 Task: Create a due date automation trigger when advanced on, on the monday of the week a card is due add content with a description containing resume at 11:00 AM.
Action: Mouse moved to (974, 80)
Screenshot: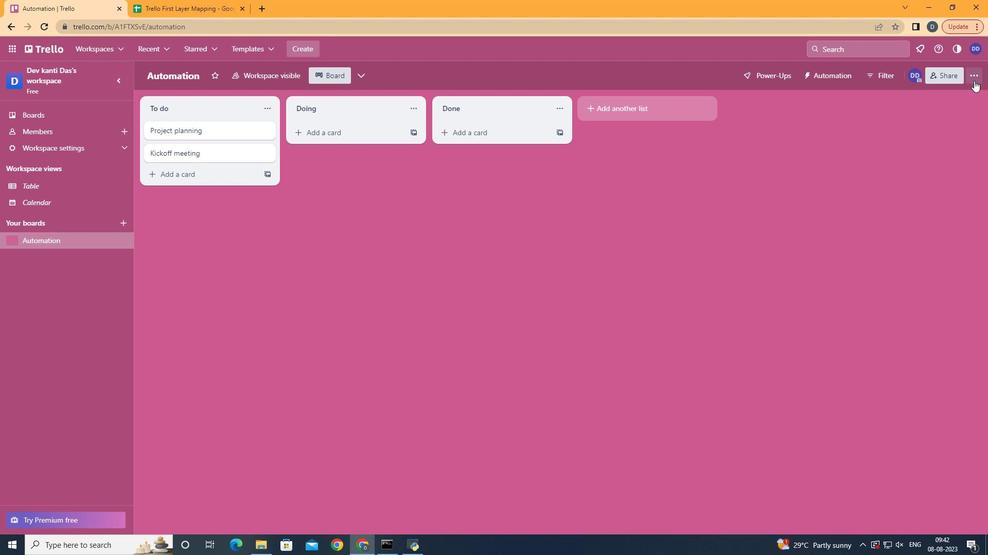 
Action: Mouse pressed left at (974, 80)
Screenshot: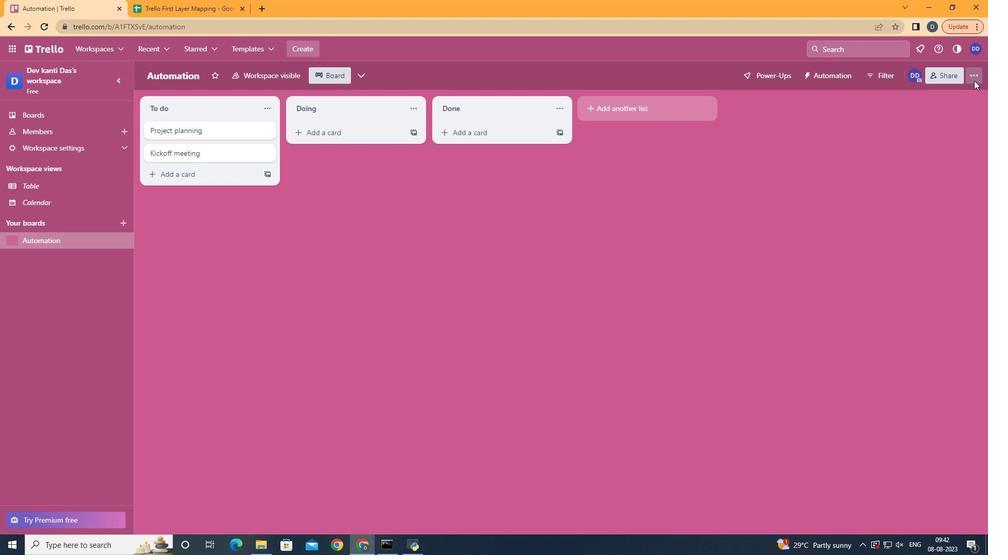 
Action: Mouse moved to (876, 217)
Screenshot: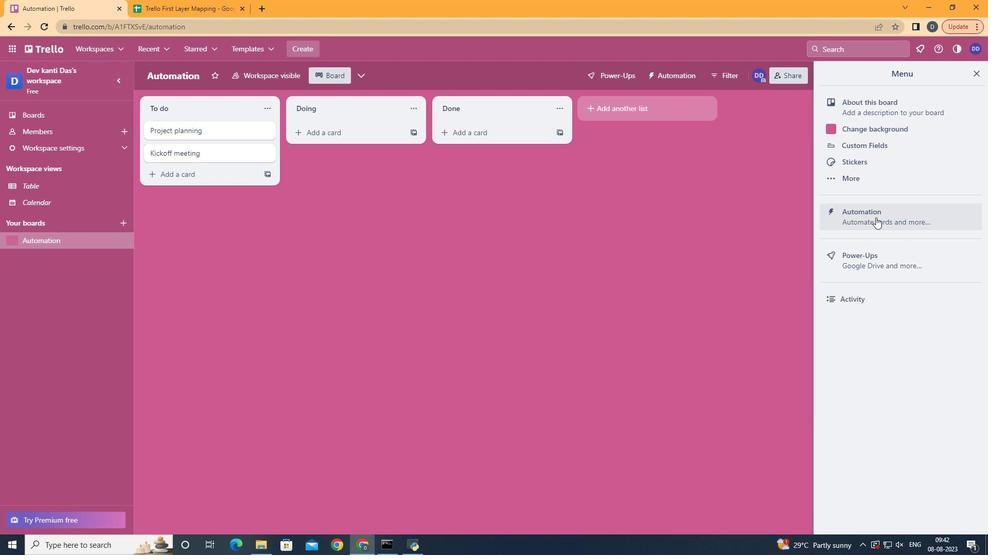
Action: Mouse pressed left at (876, 217)
Screenshot: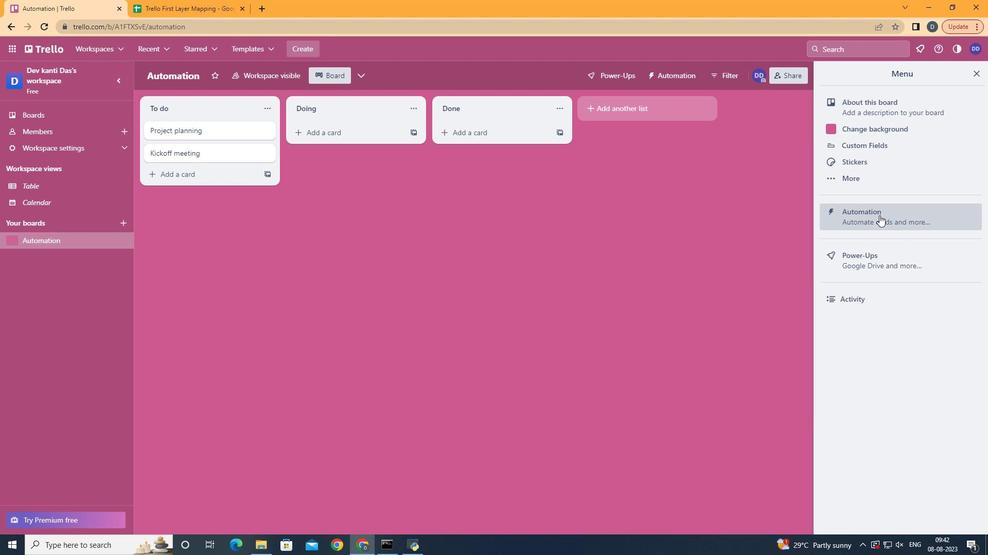 
Action: Mouse moved to (196, 210)
Screenshot: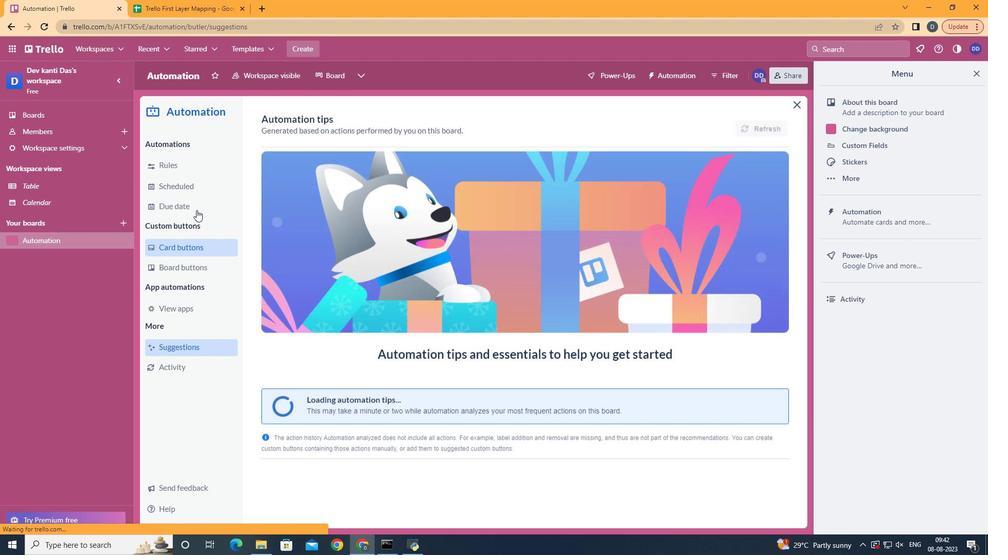 
Action: Mouse pressed left at (196, 210)
Screenshot: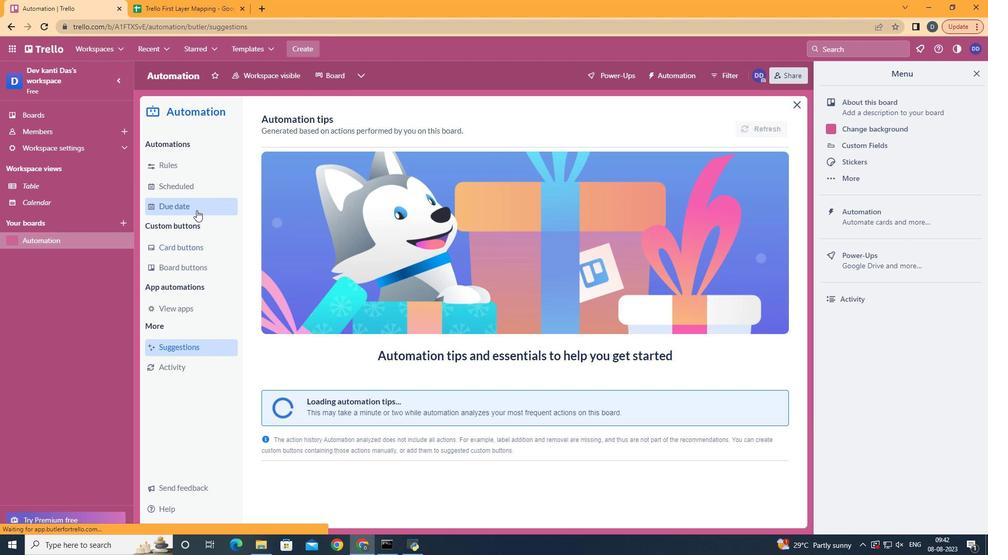 
Action: Mouse moved to (725, 127)
Screenshot: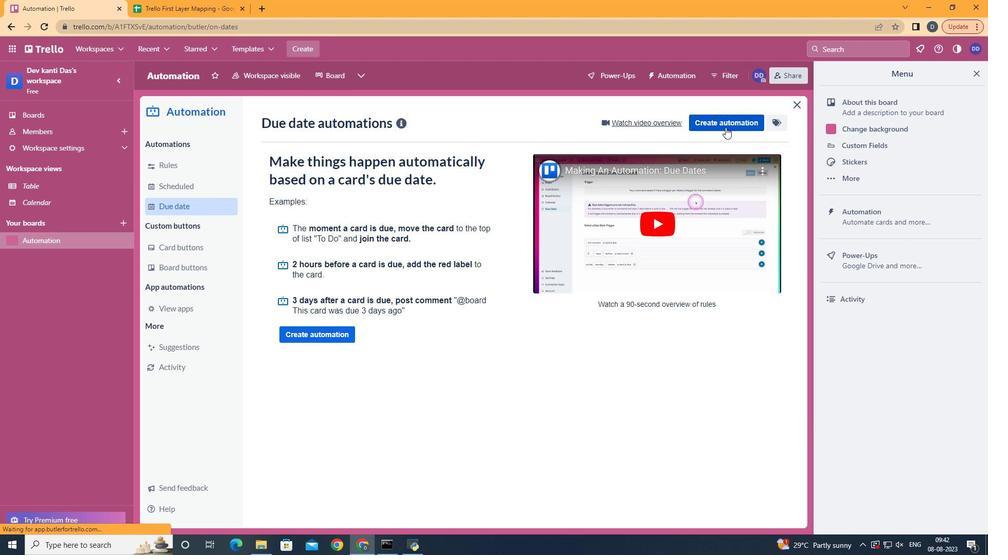 
Action: Mouse pressed left at (725, 127)
Screenshot: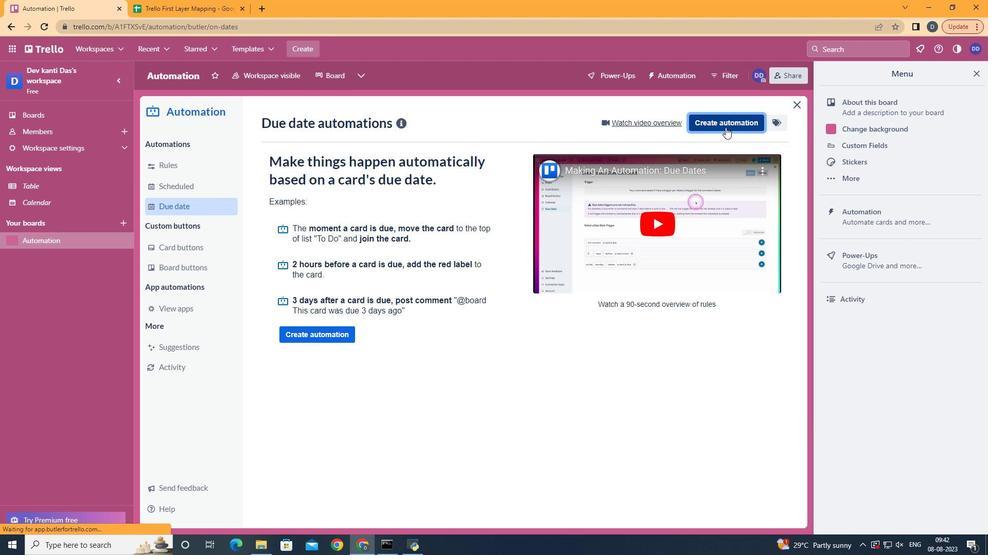
Action: Mouse moved to (544, 227)
Screenshot: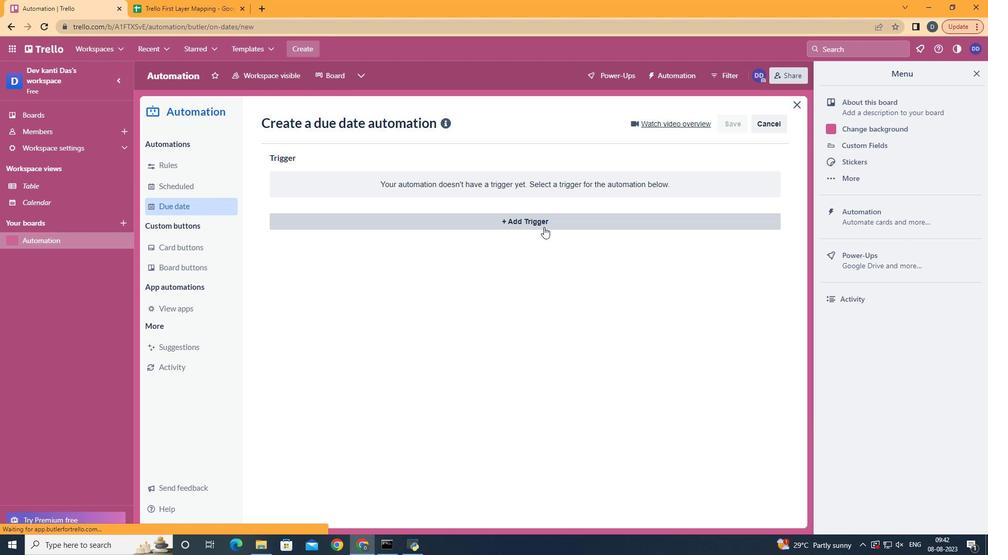 
Action: Mouse pressed left at (544, 227)
Screenshot: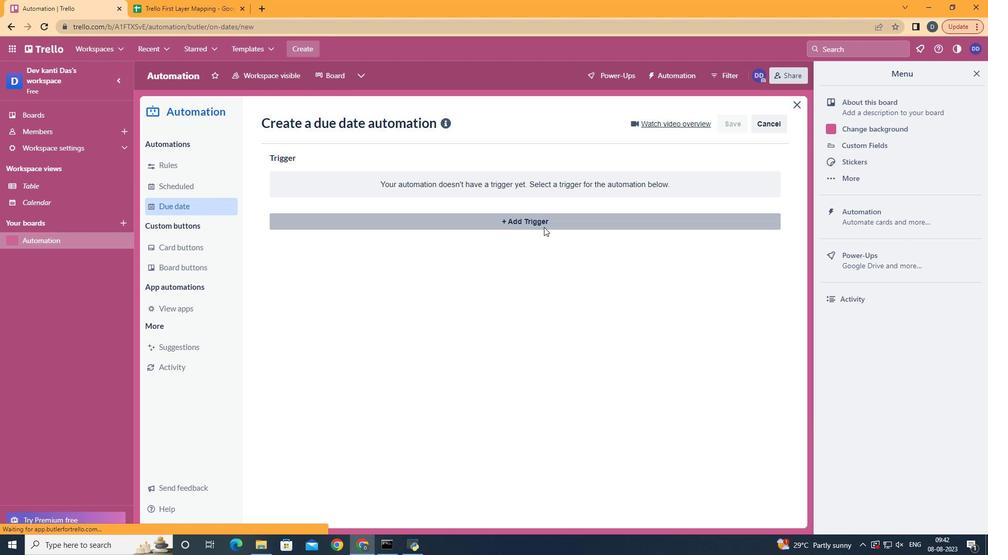 
Action: Mouse moved to (334, 261)
Screenshot: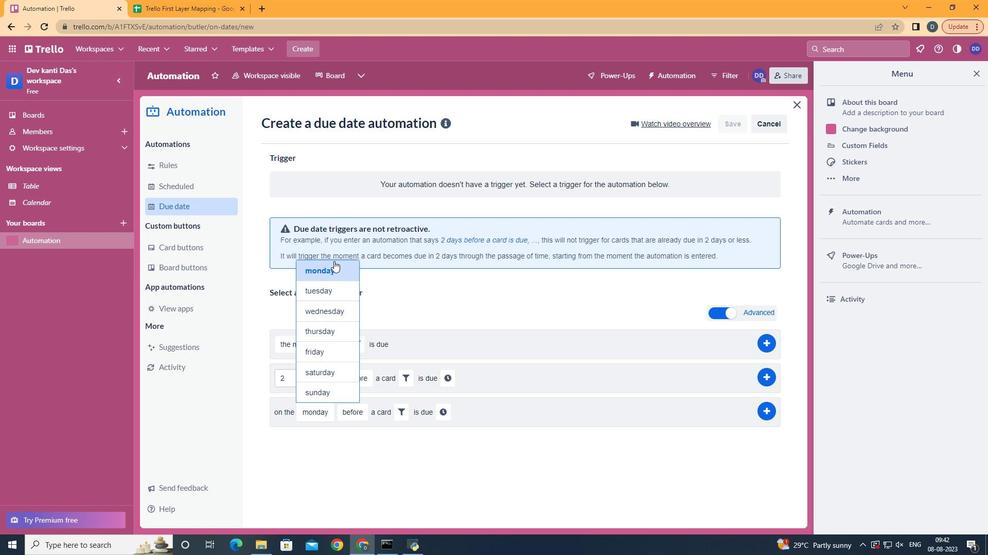 
Action: Mouse pressed left at (334, 261)
Screenshot: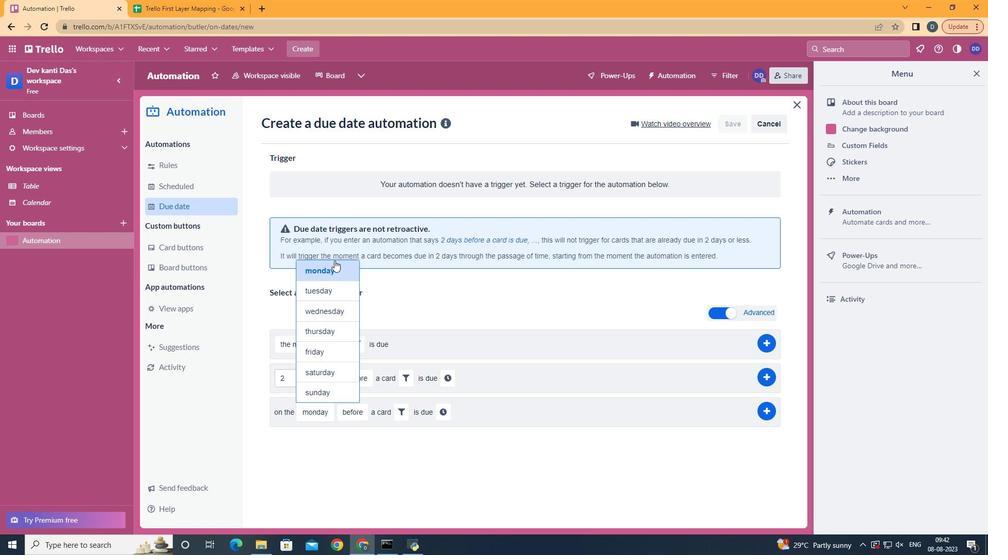 
Action: Mouse moved to (389, 477)
Screenshot: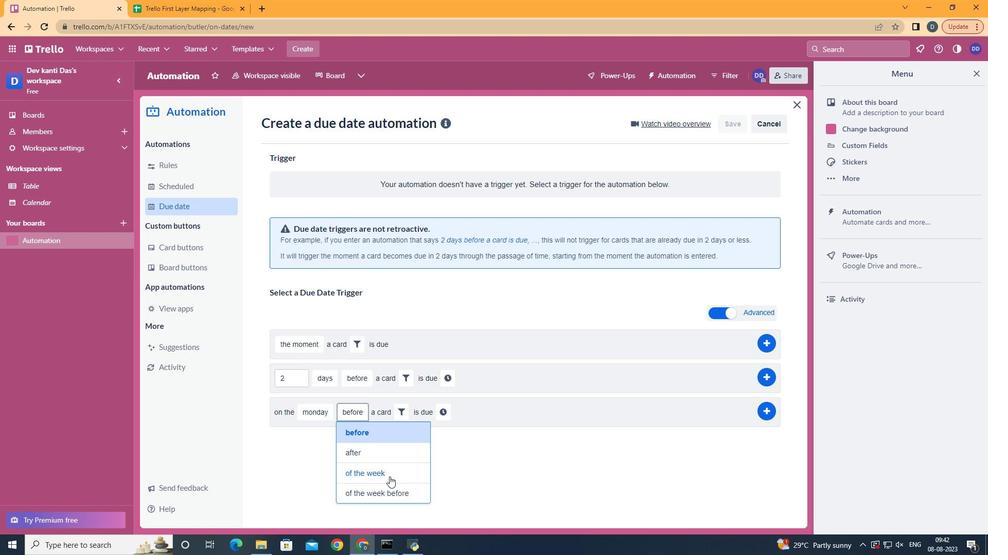 
Action: Mouse pressed left at (389, 477)
Screenshot: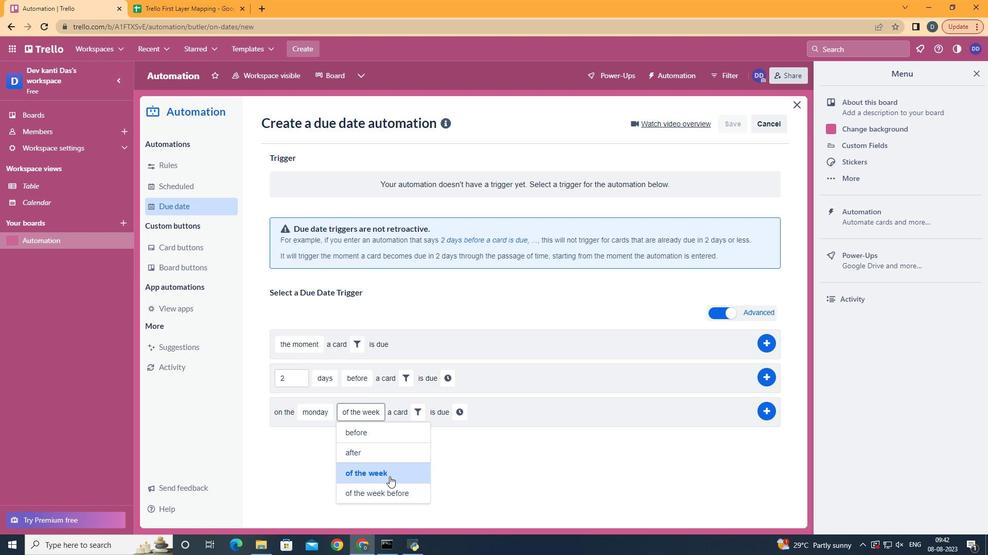 
Action: Mouse moved to (419, 410)
Screenshot: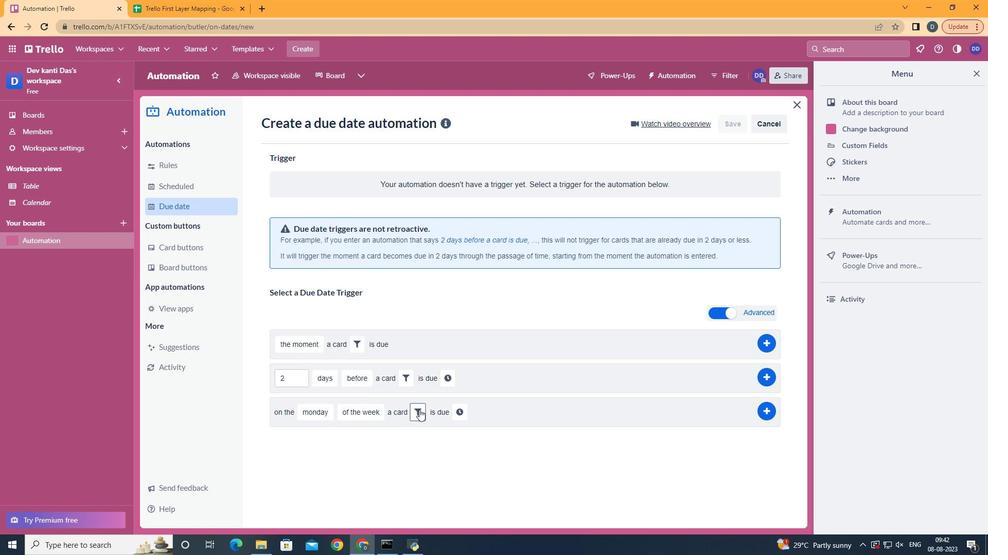 
Action: Mouse pressed left at (419, 410)
Screenshot: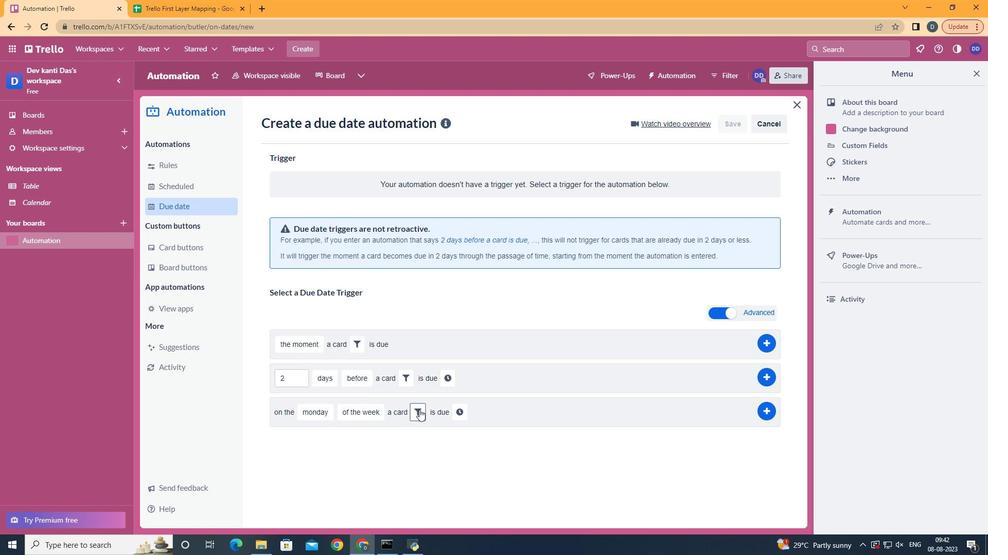 
Action: Mouse moved to (547, 449)
Screenshot: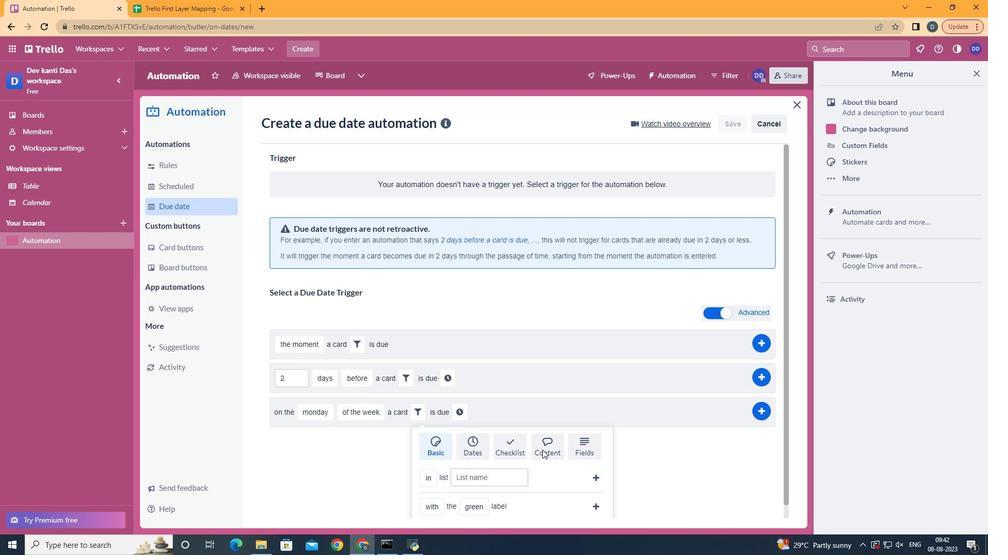 
Action: Mouse pressed left at (547, 449)
Screenshot: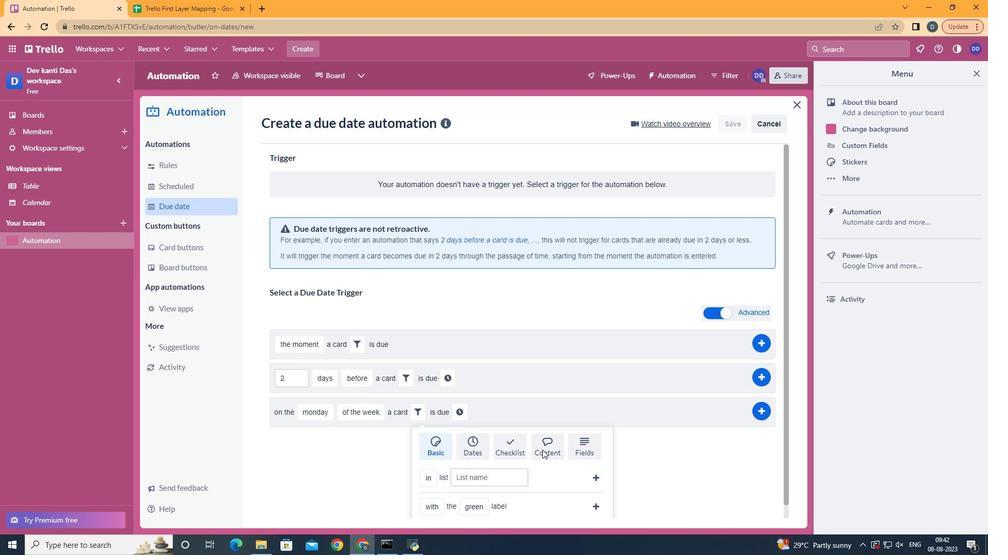 
Action: Mouse moved to (466, 438)
Screenshot: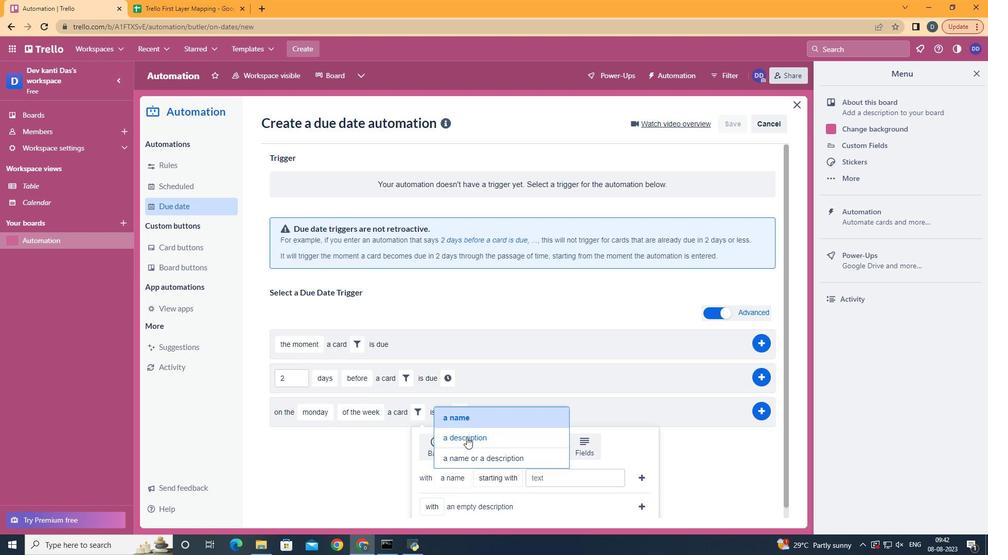 
Action: Mouse pressed left at (466, 438)
Screenshot: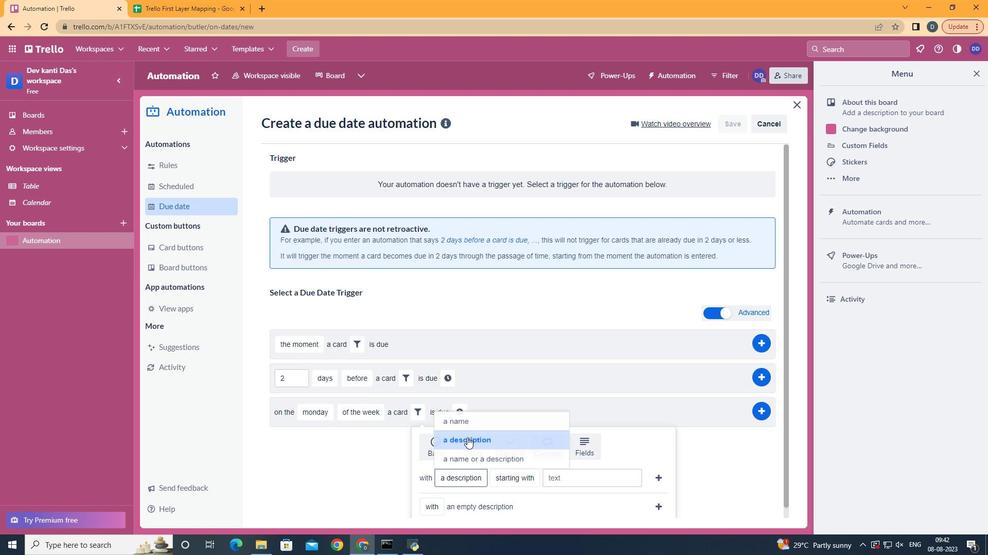 
Action: Mouse moved to (538, 397)
Screenshot: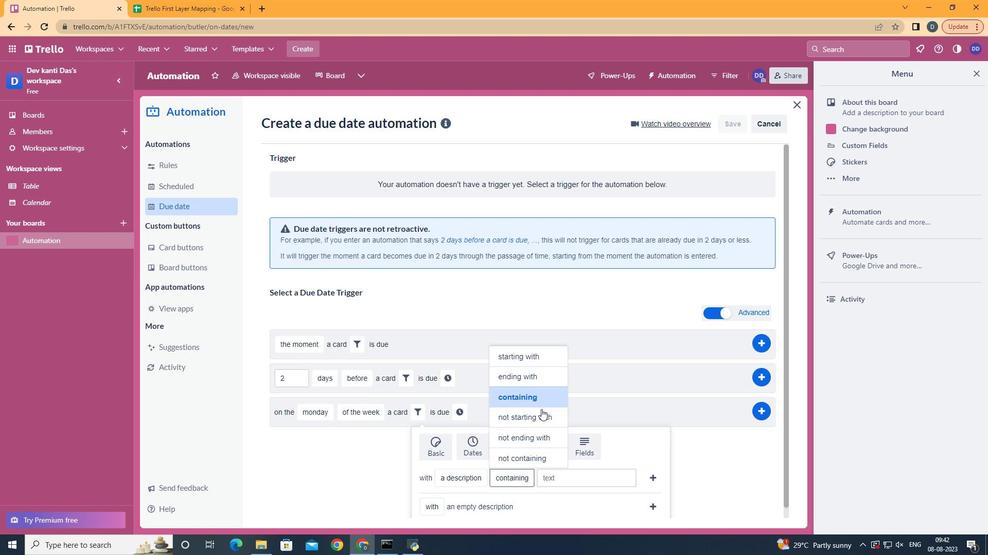 
Action: Mouse pressed left at (538, 397)
Screenshot: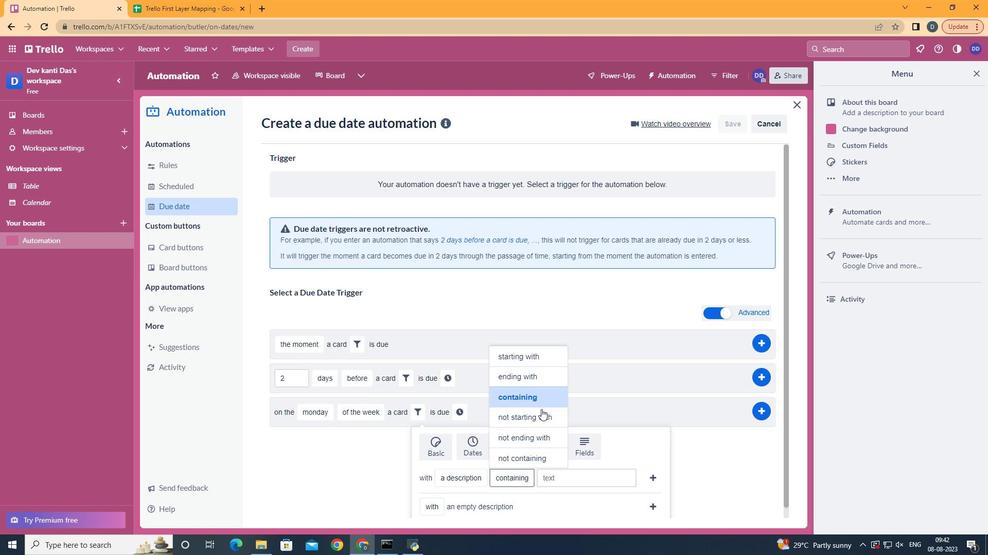 
Action: Mouse moved to (574, 482)
Screenshot: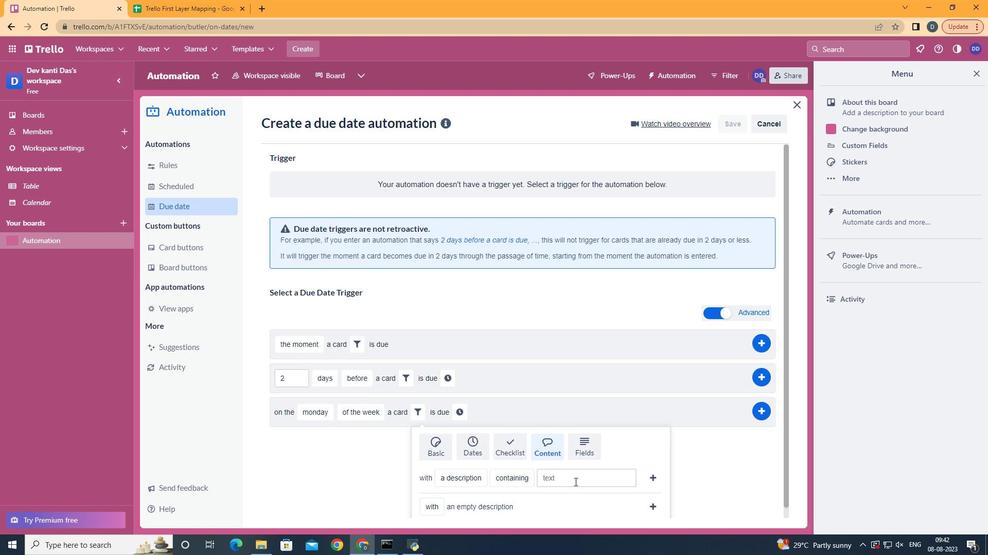 
Action: Mouse pressed left at (574, 482)
Screenshot: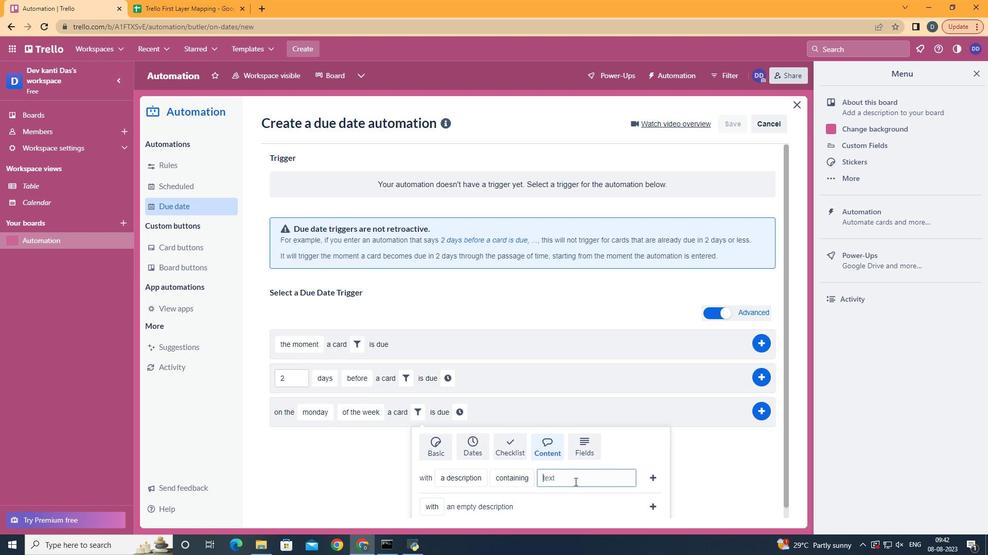
Action: Key pressed resume
Screenshot: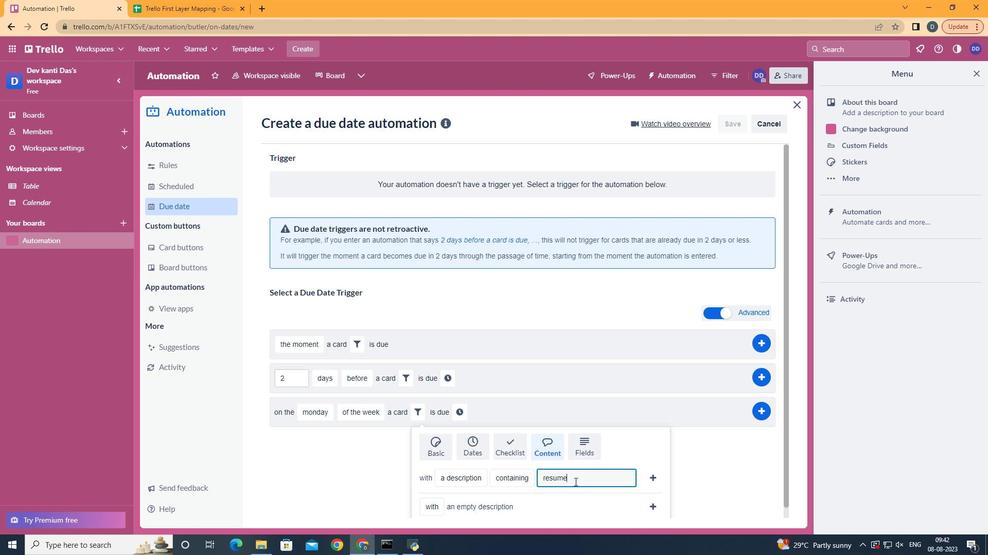 
Action: Mouse moved to (660, 482)
Screenshot: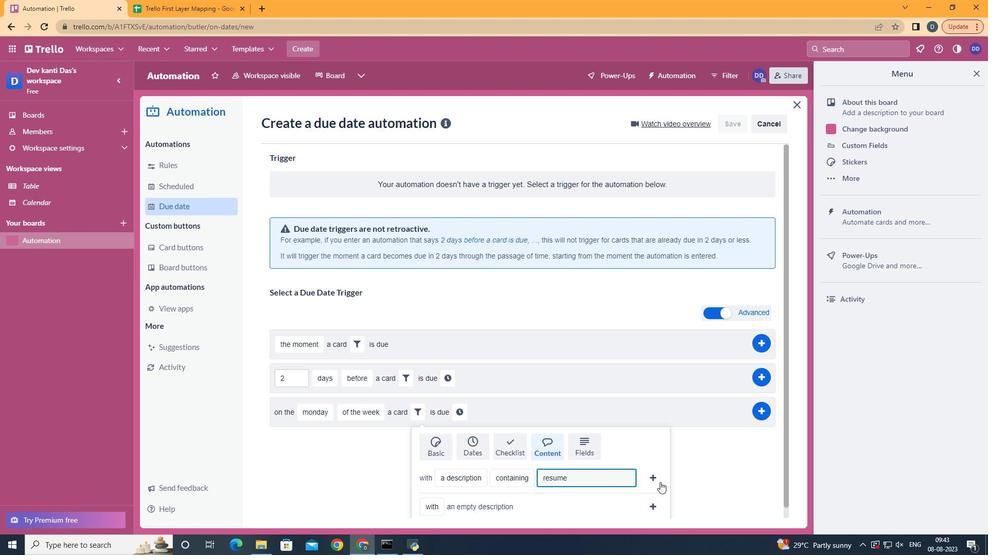 
Action: Mouse pressed left at (660, 482)
Screenshot: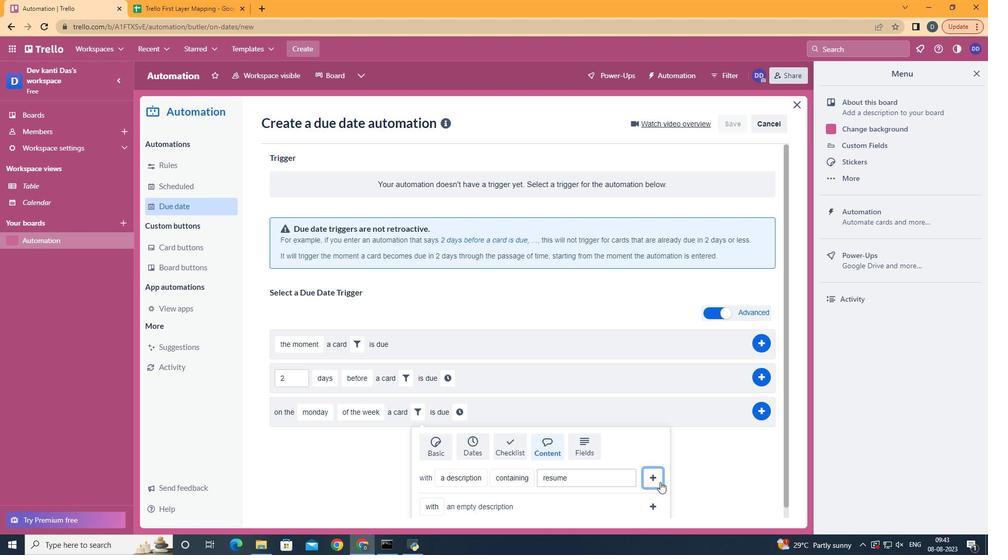 
Action: Mouse moved to (609, 414)
Screenshot: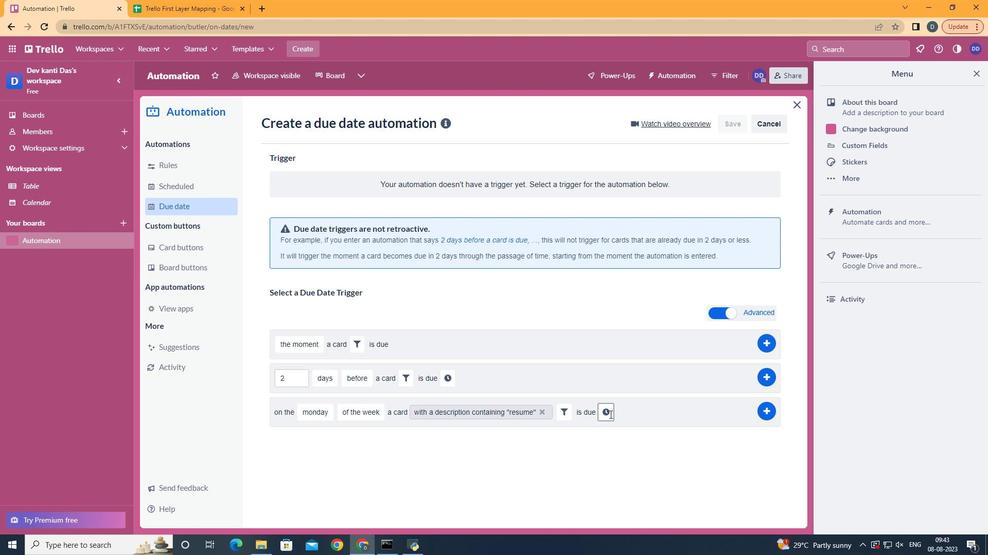 
Action: Mouse pressed left at (609, 414)
Screenshot: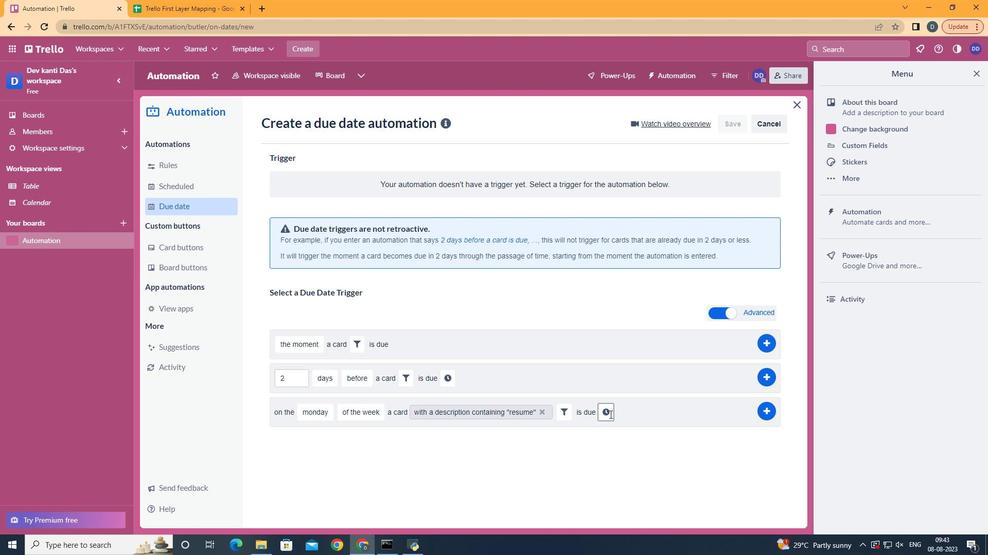 
Action: Mouse moved to (624, 415)
Screenshot: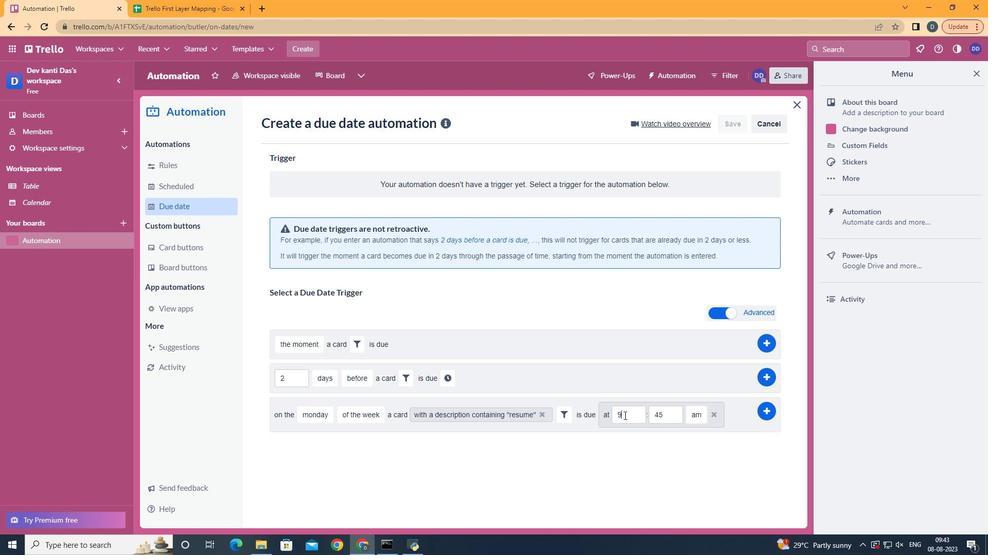 
Action: Mouse pressed left at (624, 415)
Screenshot: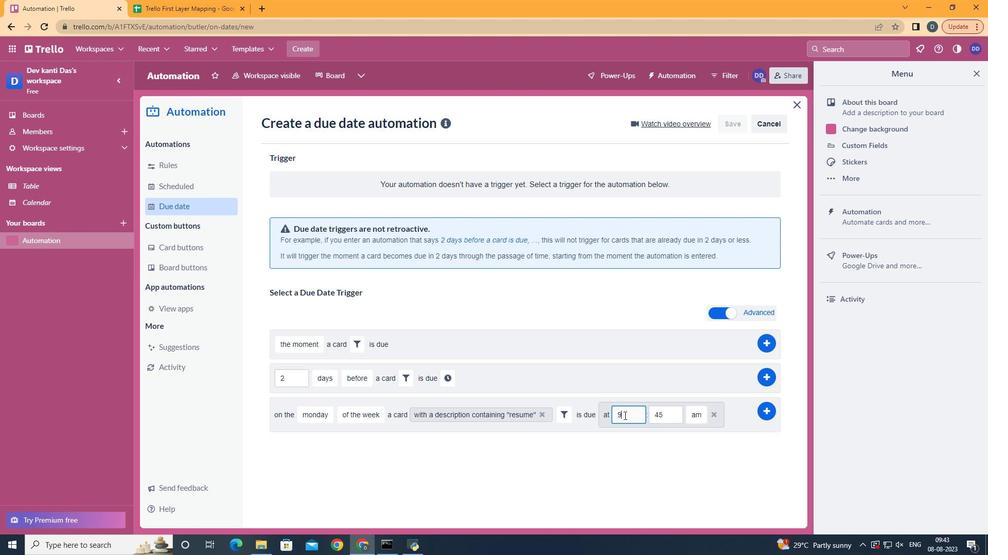 
Action: Key pressed <Key.backspace>11
Screenshot: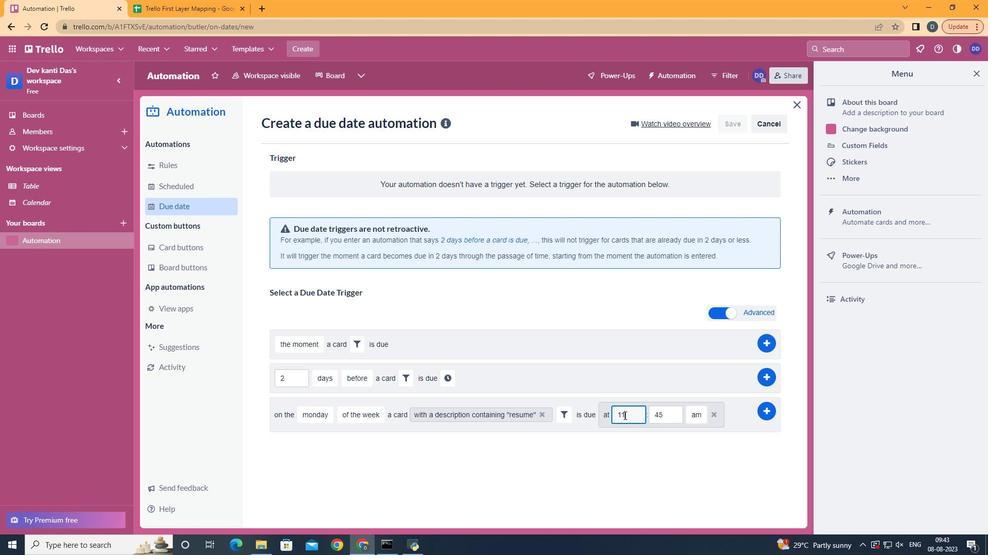 
Action: Mouse moved to (664, 416)
Screenshot: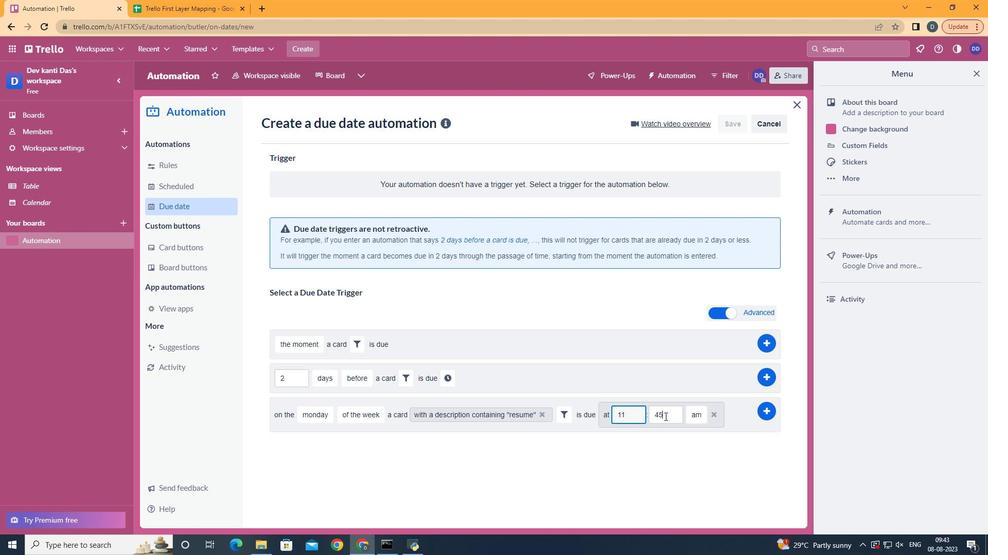 
Action: Mouse pressed left at (664, 416)
Screenshot: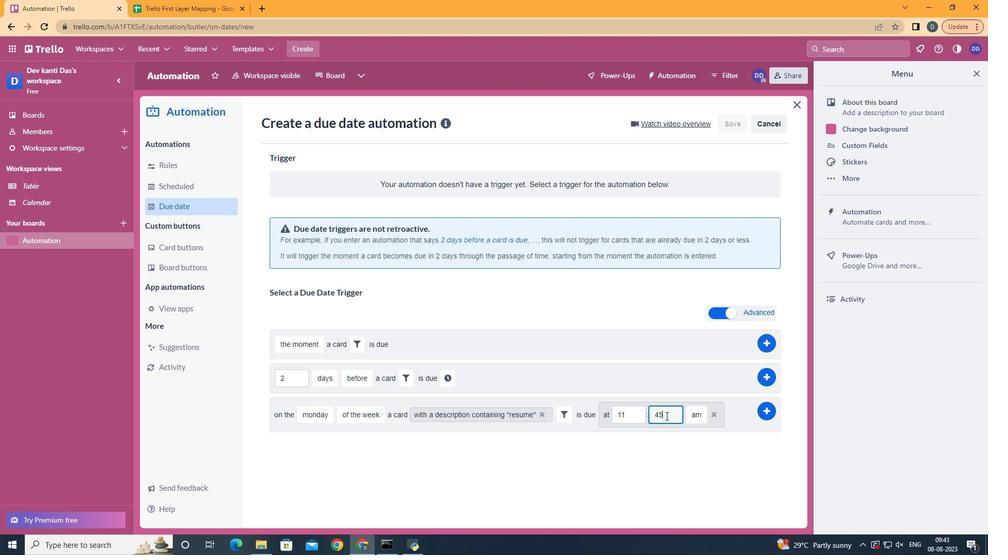 
Action: Mouse moved to (666, 416)
Screenshot: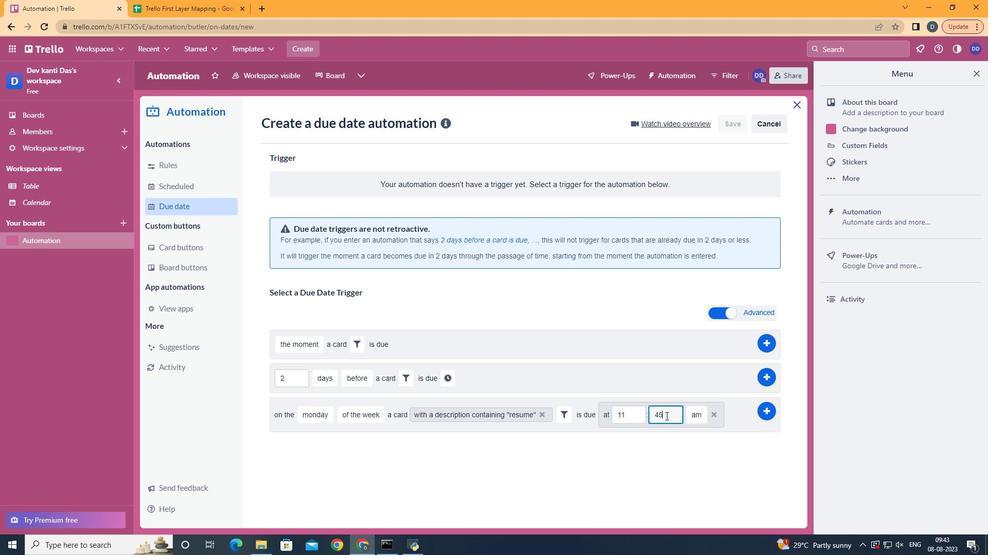 
Action: Key pressed <Key.backspace><Key.backspace>00
Screenshot: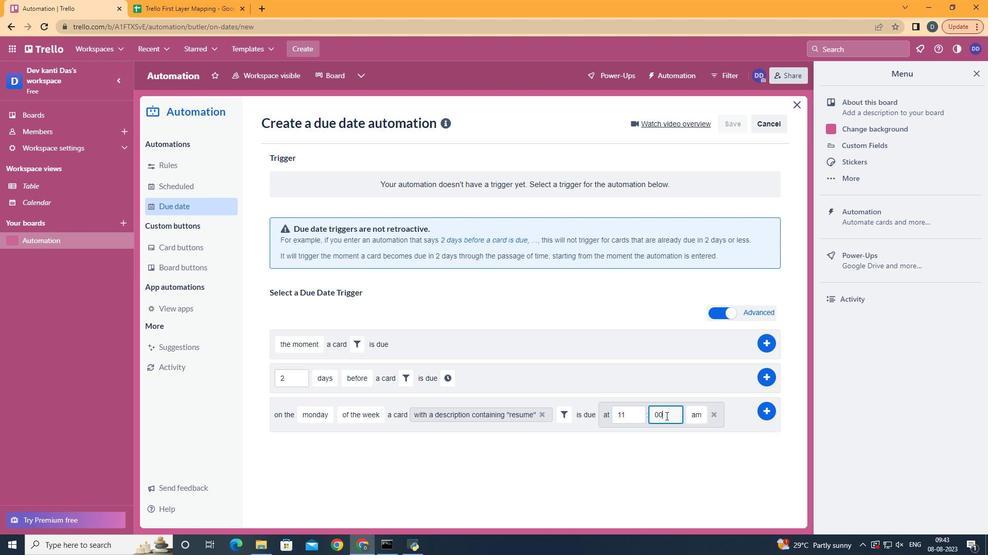 
Action: Mouse moved to (767, 409)
Screenshot: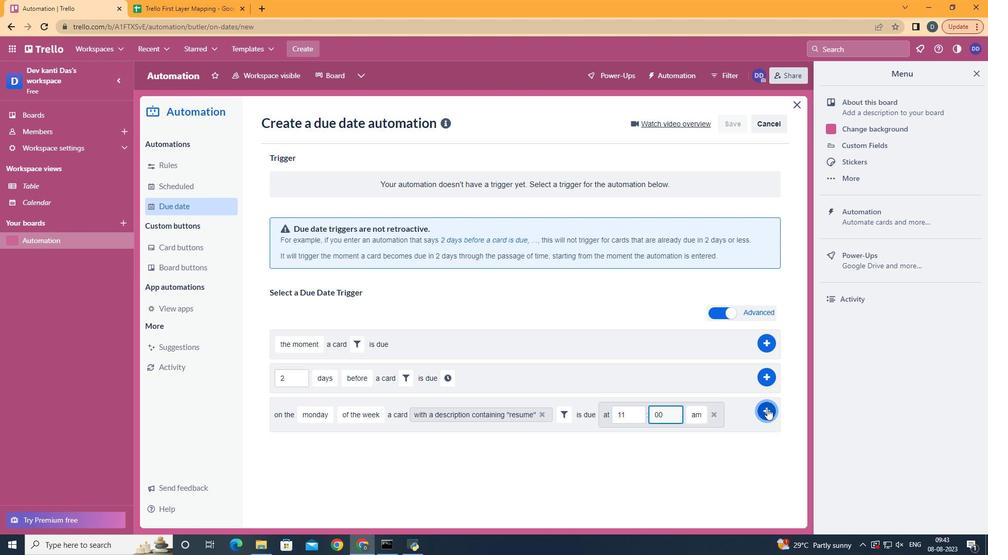 
Action: Mouse pressed left at (767, 409)
Screenshot: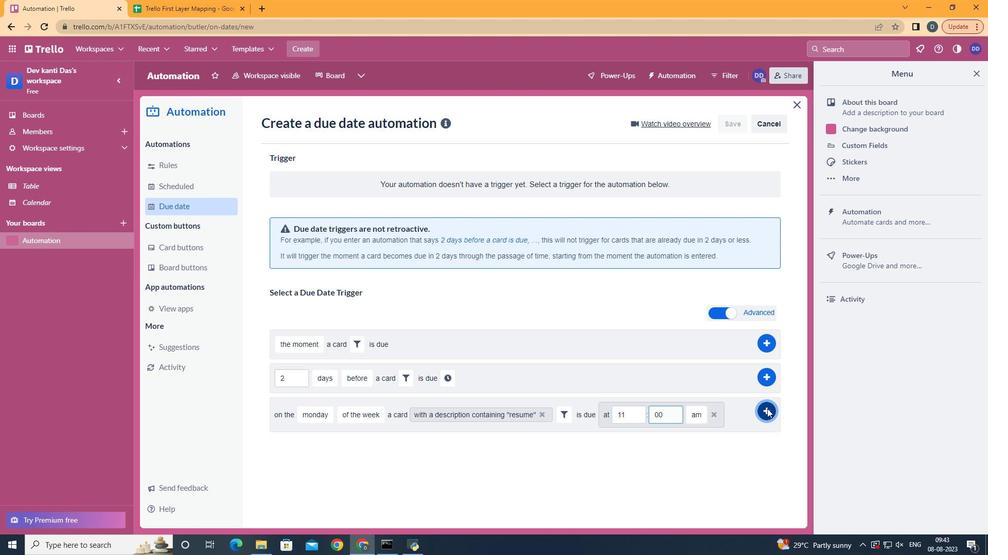 
Action: Mouse moved to (535, 186)
Screenshot: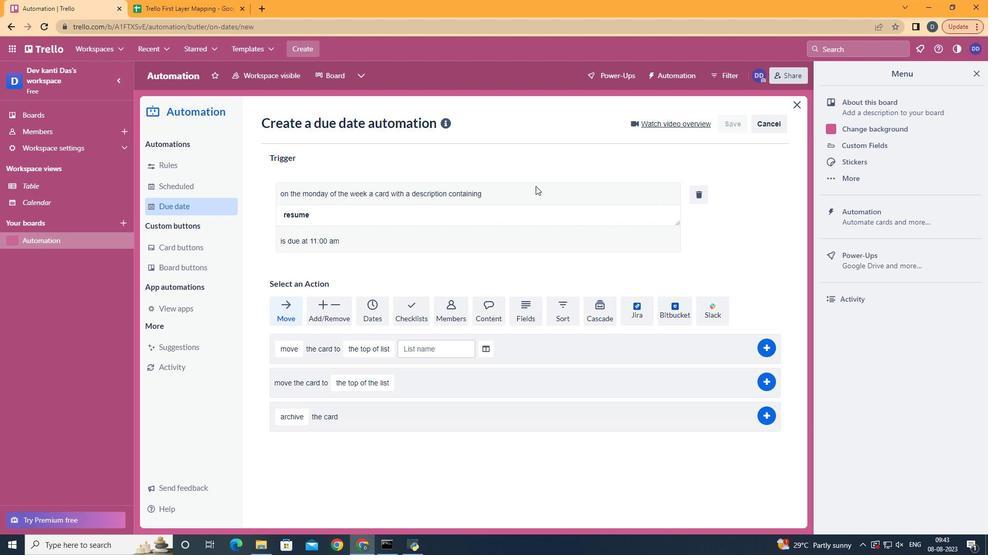 
